 Task: When did the Luminism movement take place?
Action: Mouse moved to (233, 154)
Screenshot: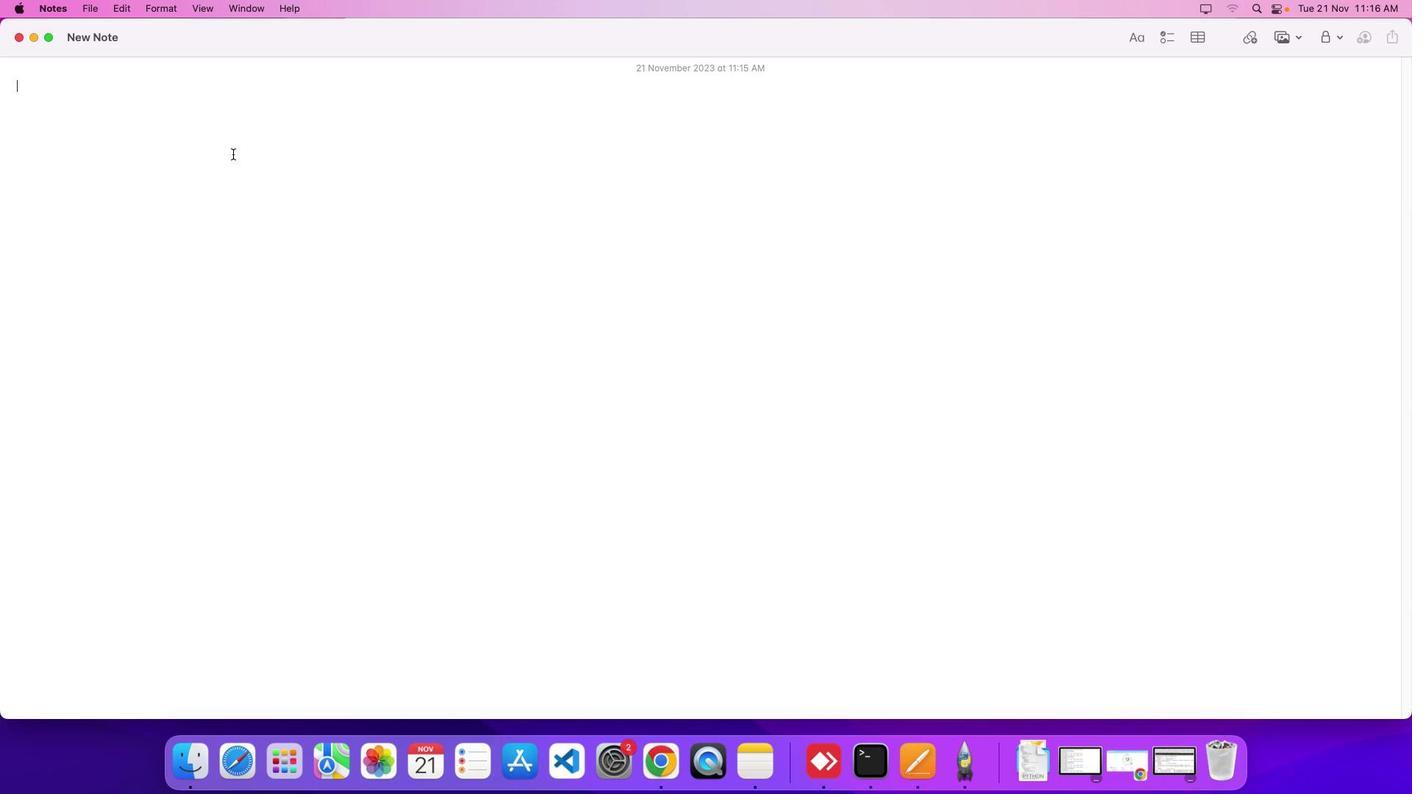 
Action: Mouse pressed left at (233, 154)
Screenshot: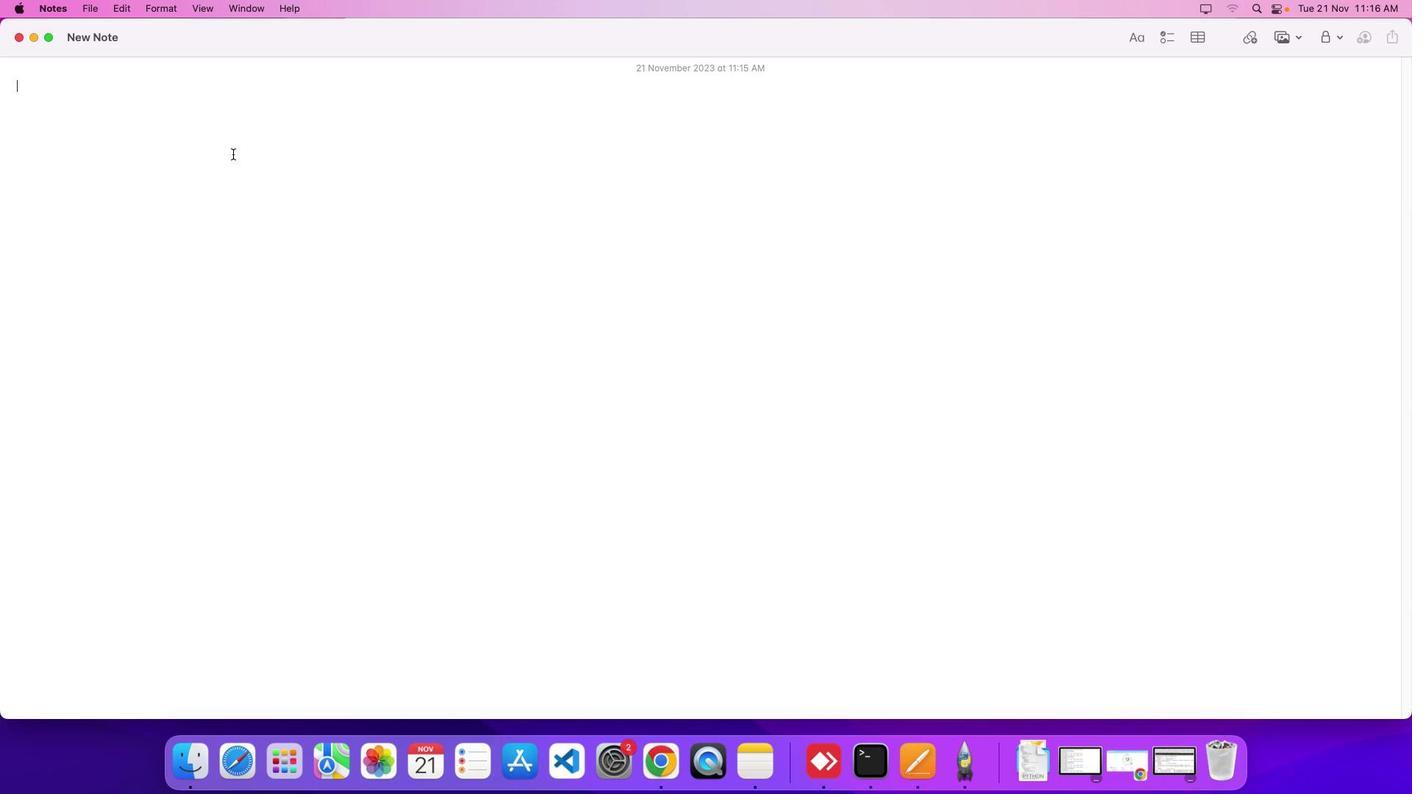 
Action: Mouse moved to (233, 153)
Screenshot: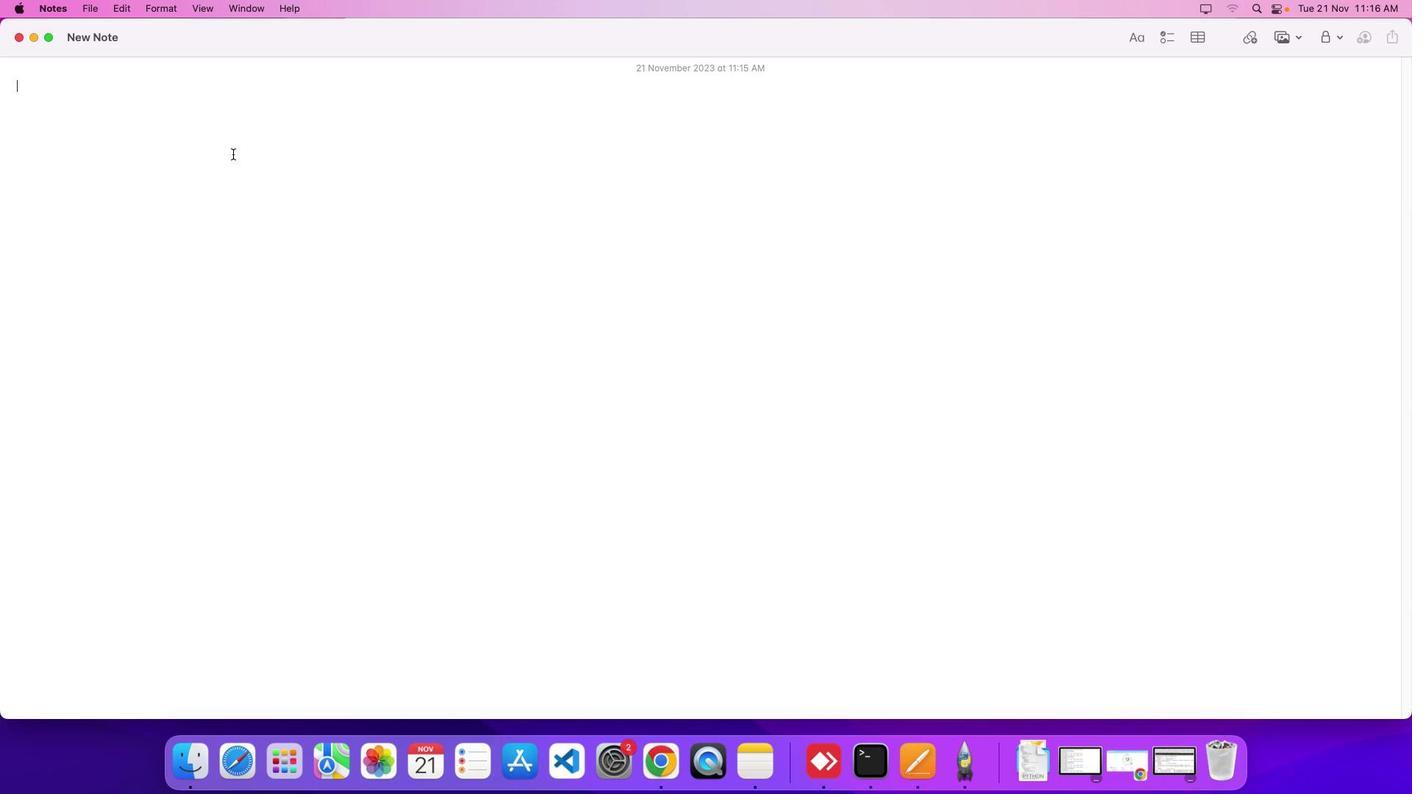 
Action: Key pressed Key.shift'W''h''e''n'Key.space'd''i''d'Key.space't''h''e'Key.spaceKey.shift'L''u''m''i''n''i''s''m'Key.space'm''o''v''e''m''e''n''t'Key.space't''a''k''e'Key.space'p''l''a''c''e'Key.shift_r'?'Key.enter
Screenshot: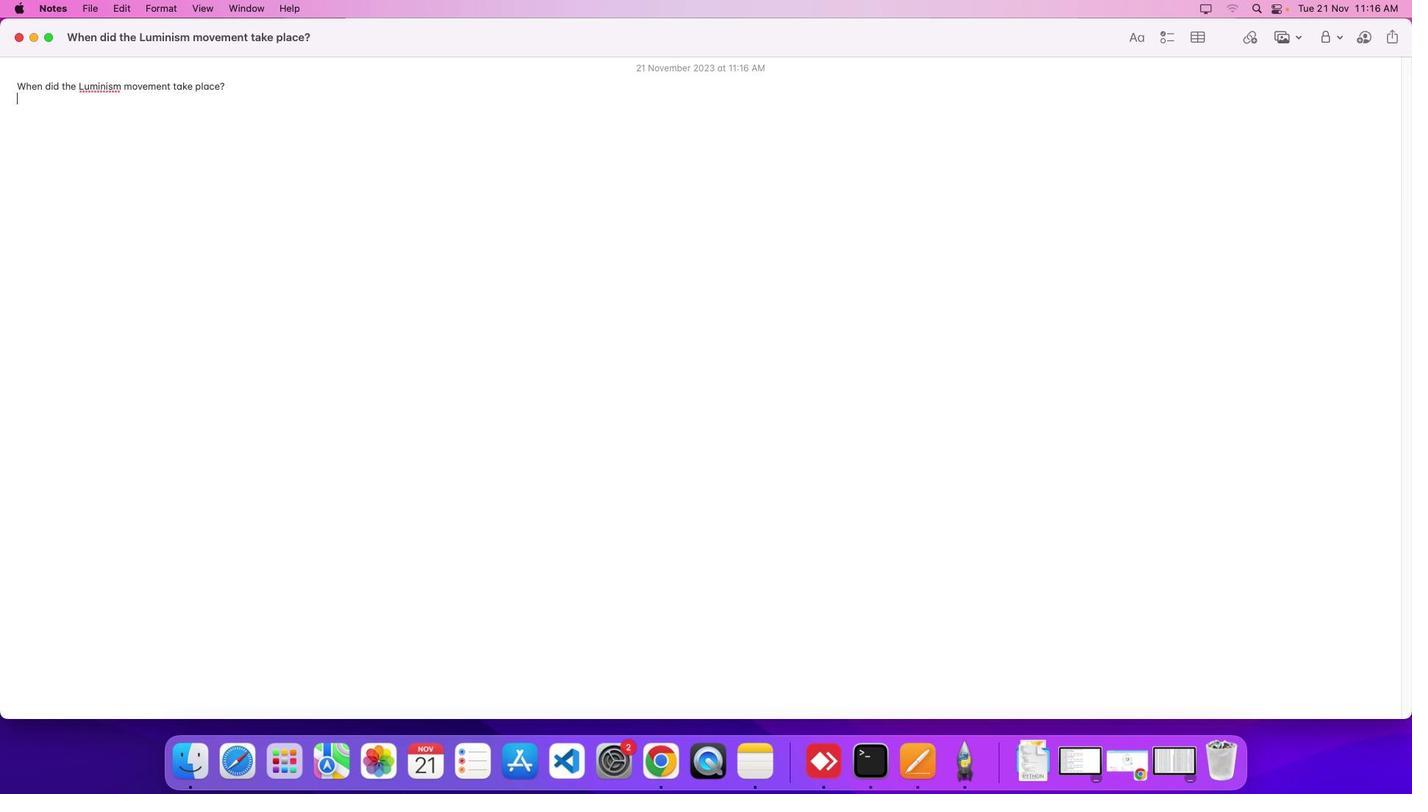 
Action: Mouse moved to (1127, 761)
Screenshot: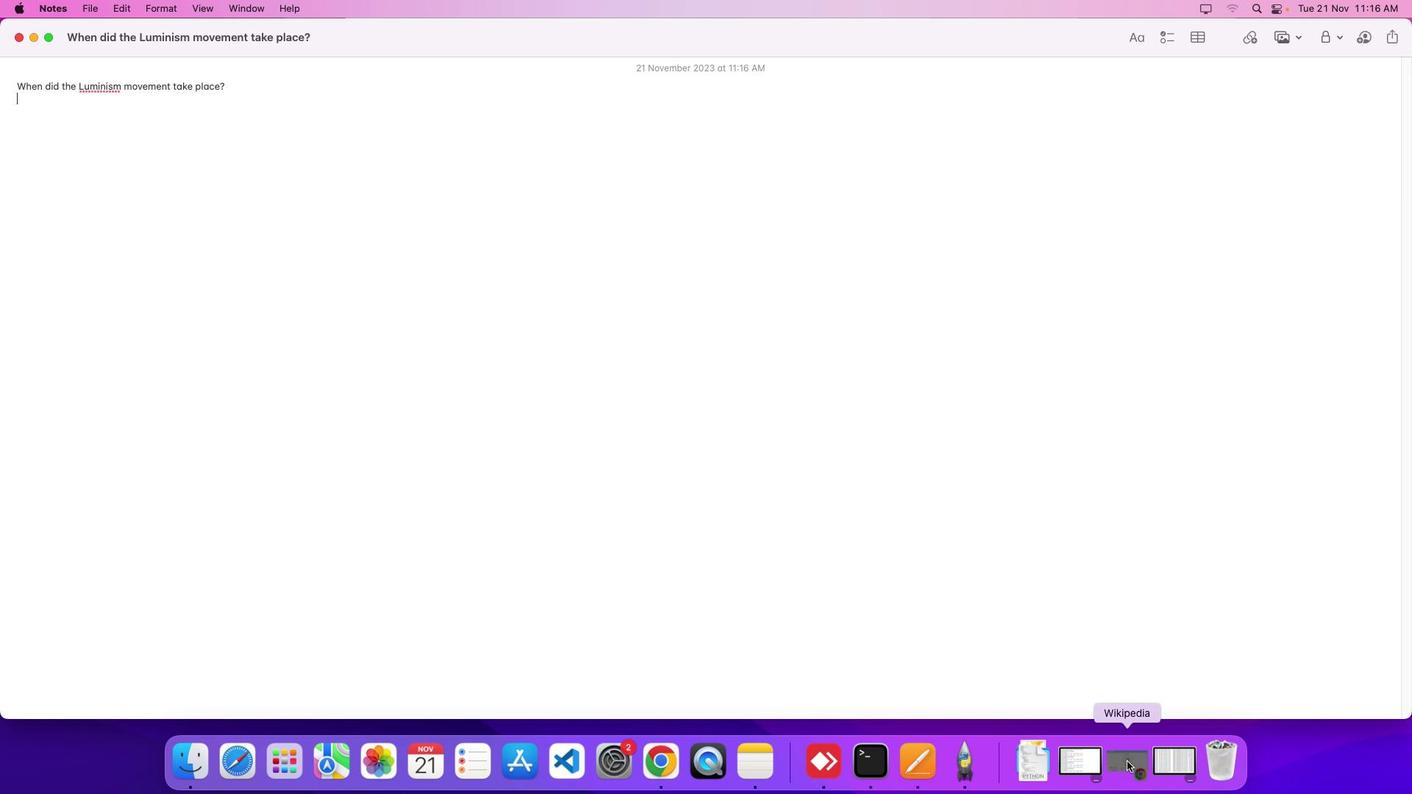 
Action: Mouse pressed left at (1127, 761)
Screenshot: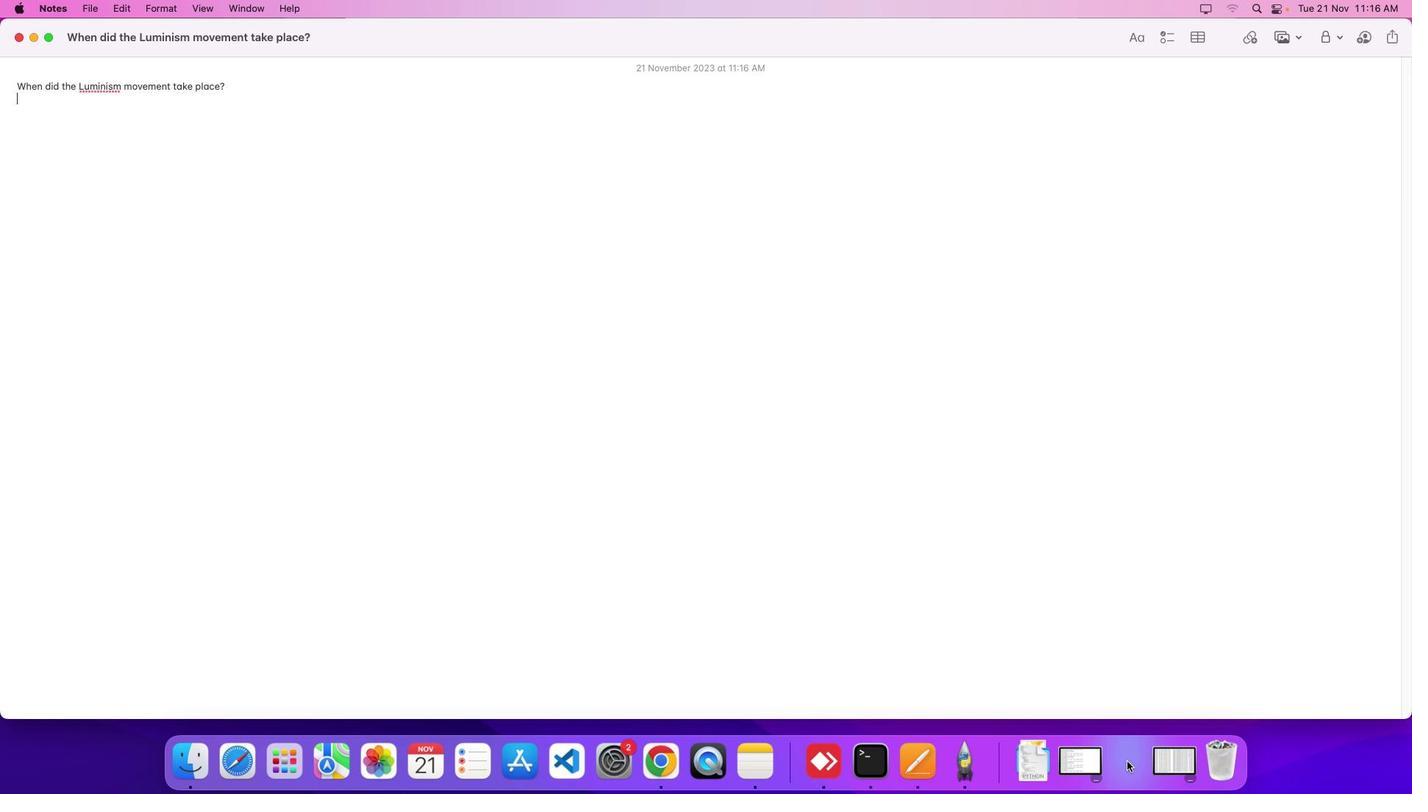 
Action: Mouse moved to (557, 473)
Screenshot: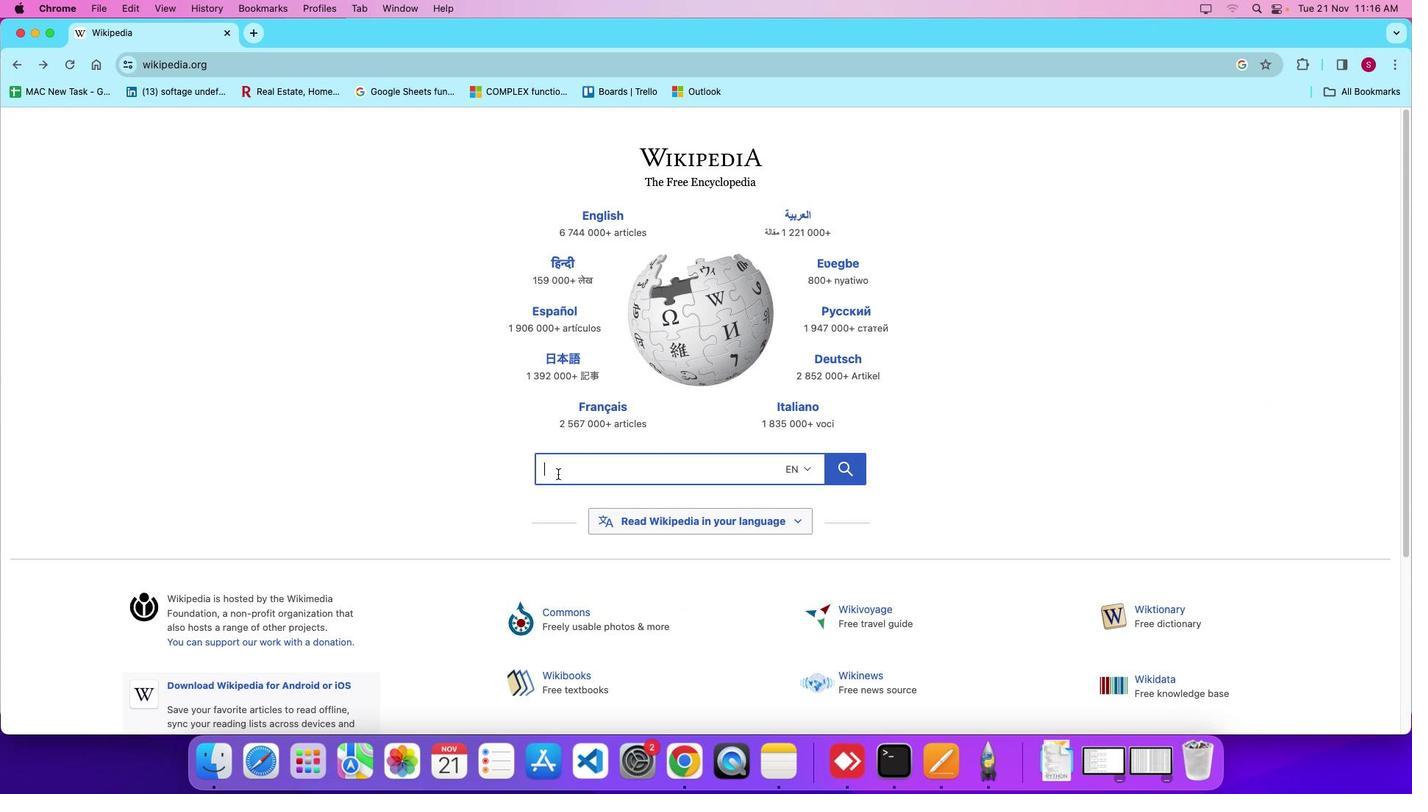 
Action: Mouse pressed left at (557, 473)
Screenshot: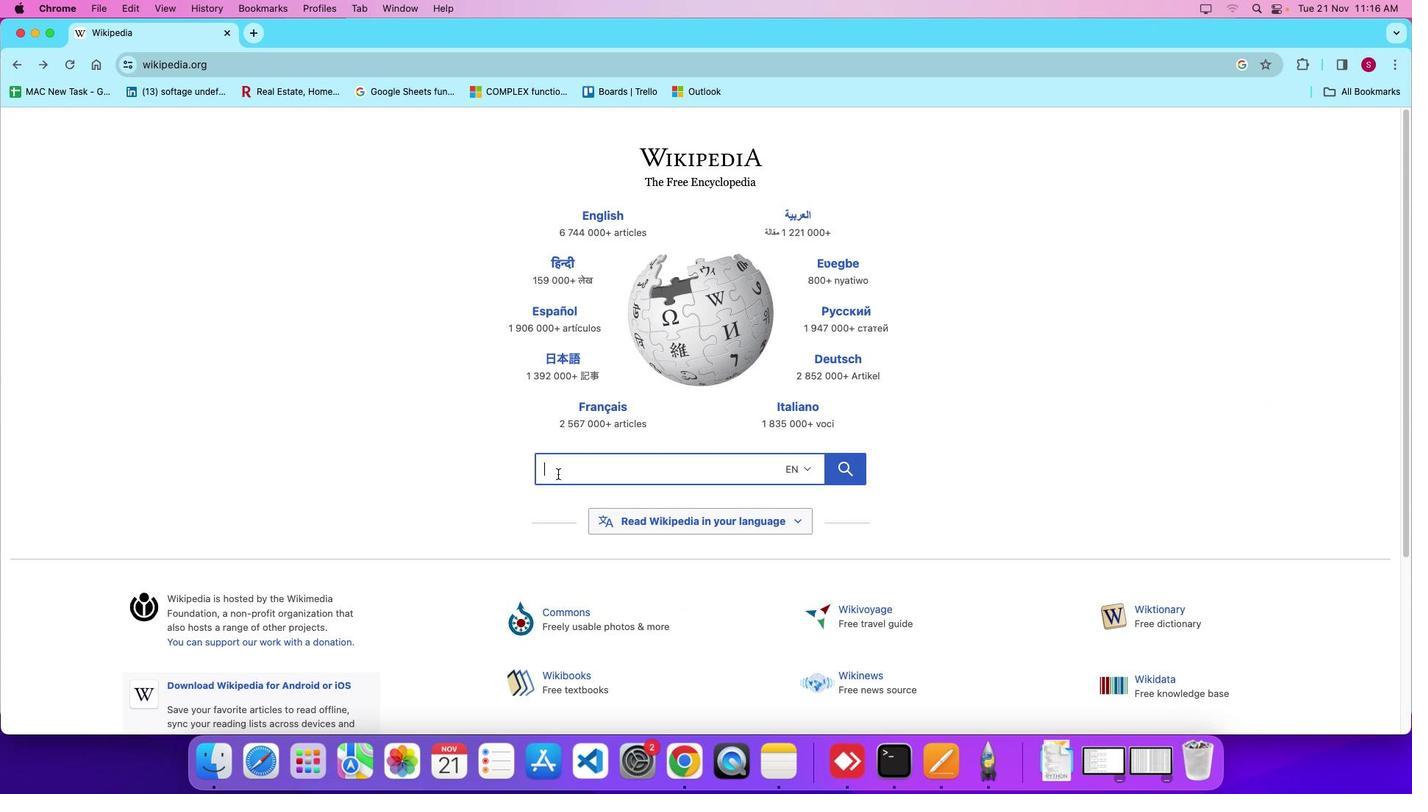 
Action: Mouse moved to (558, 473)
Screenshot: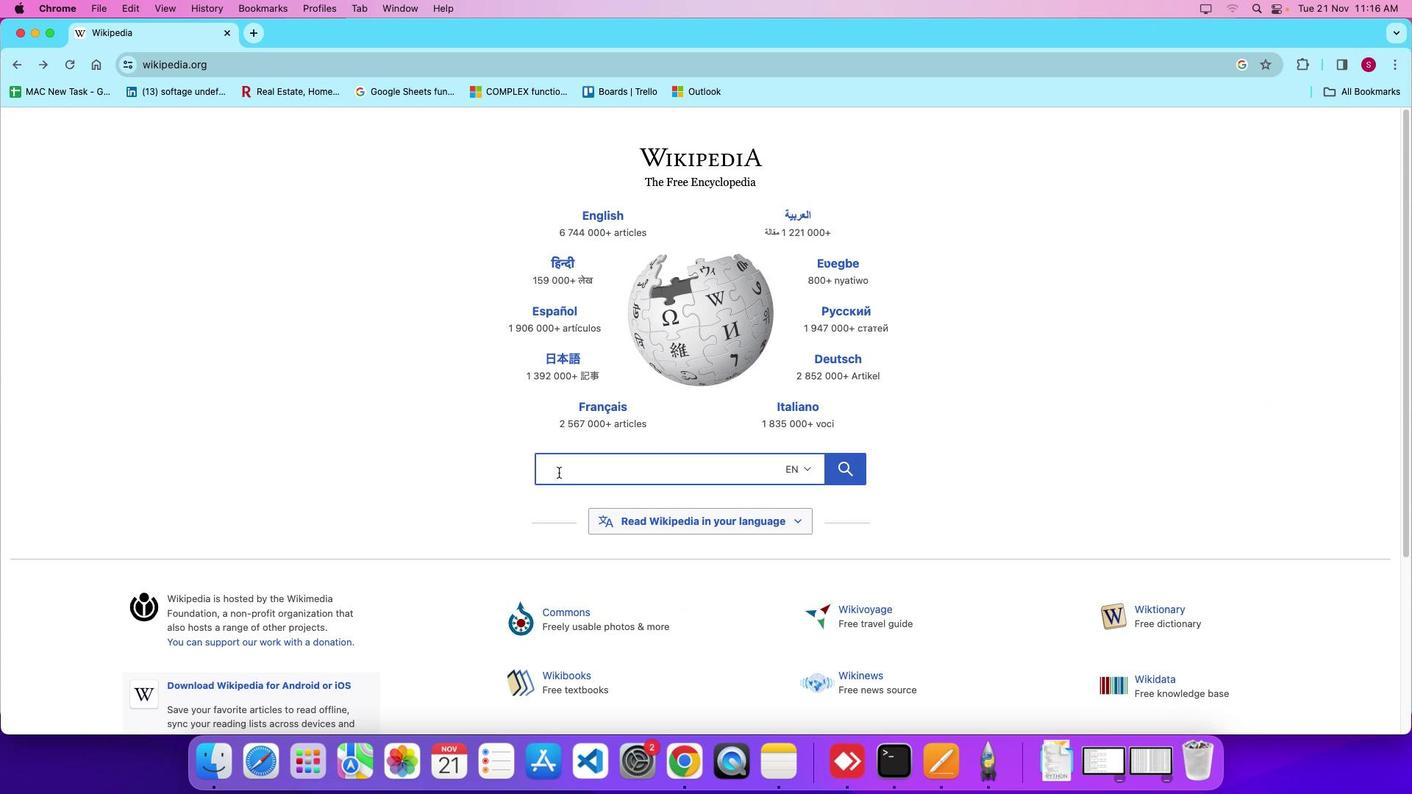
Action: Key pressed Key.shift'L''u''n'Key.backspace'm''i''n''i''s''m'Key.space'm''o''v''e''m''e''n''t'Key.enter
Screenshot: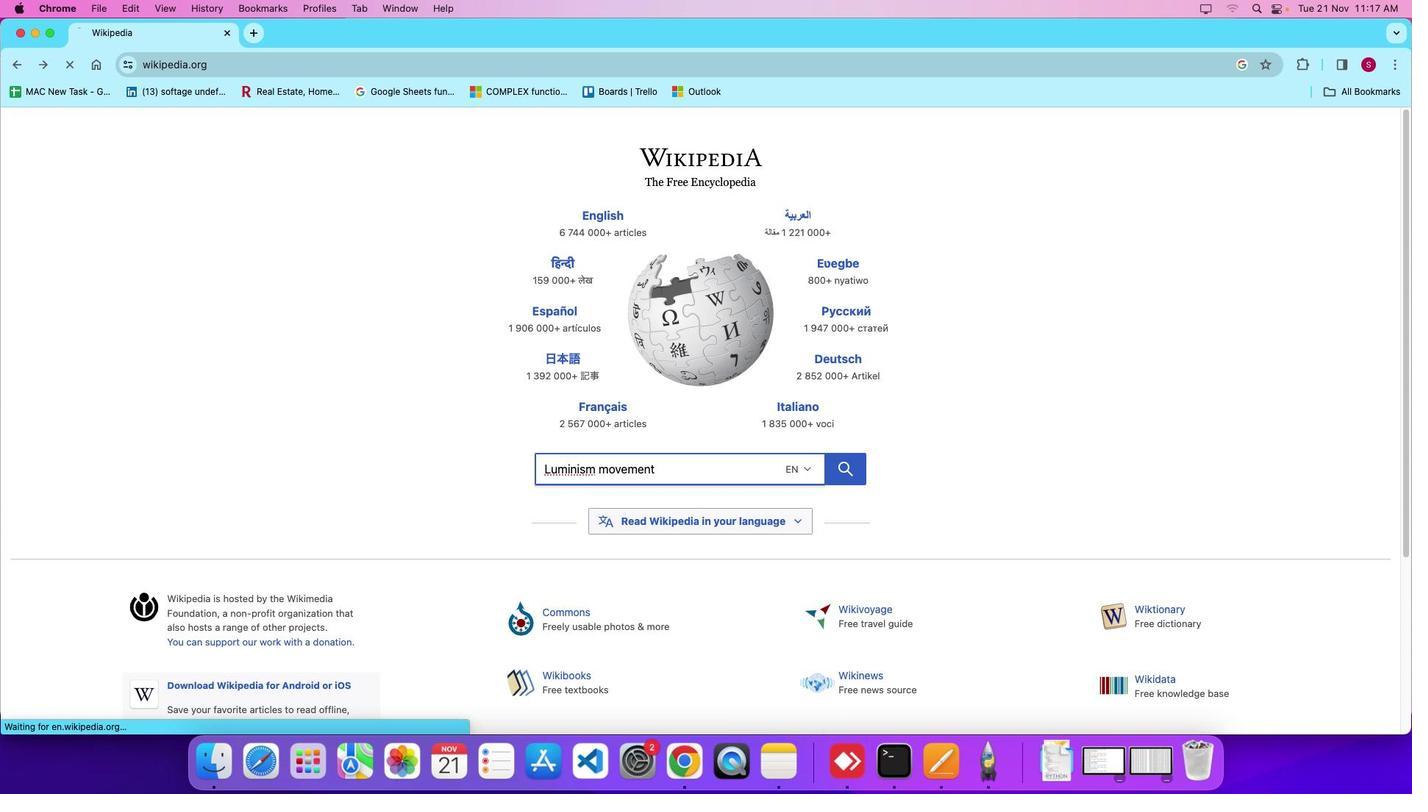 
Action: Mouse moved to (851, 471)
Screenshot: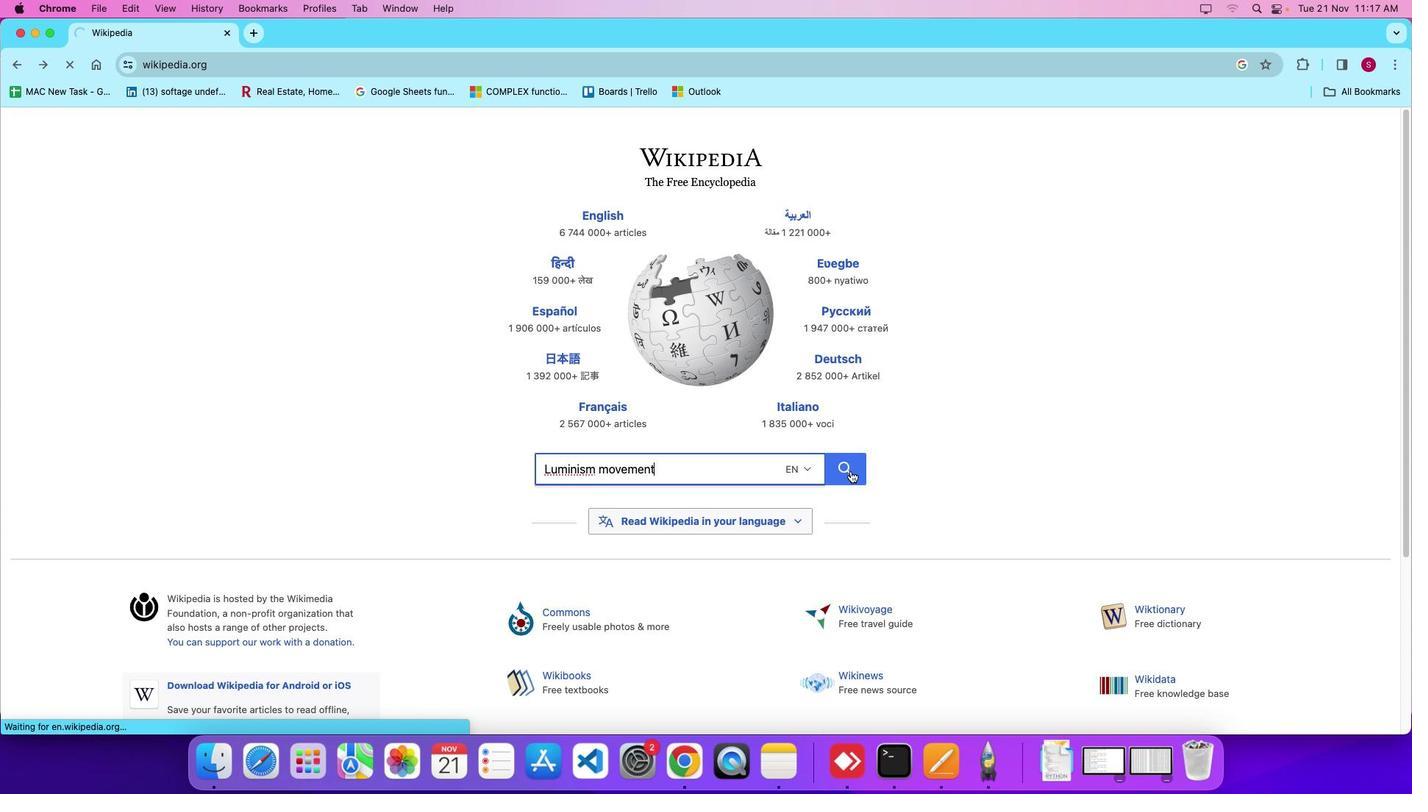 
Action: Mouse pressed left at (851, 471)
Screenshot: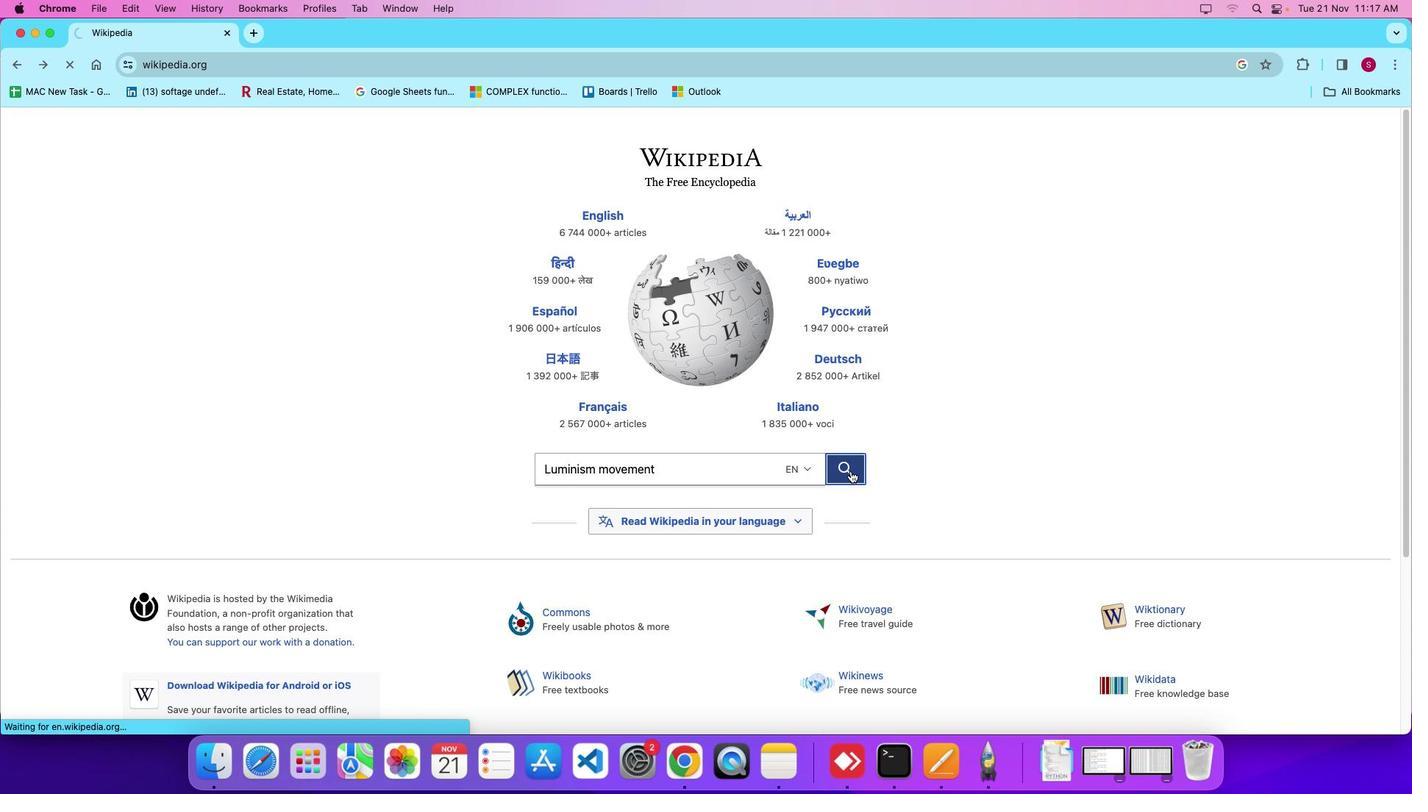 
Action: Mouse moved to (265, 442)
Screenshot: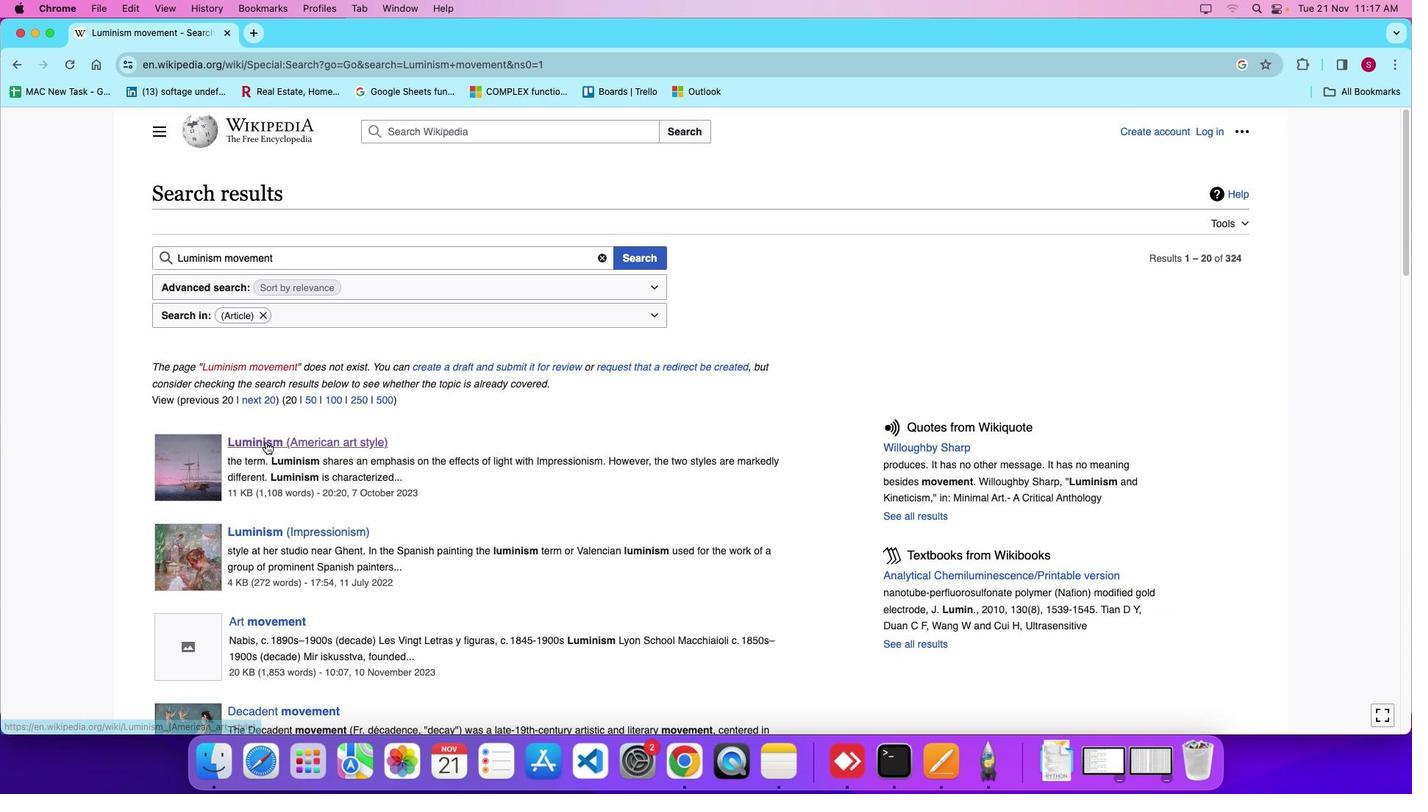 
Action: Mouse pressed left at (265, 442)
Screenshot: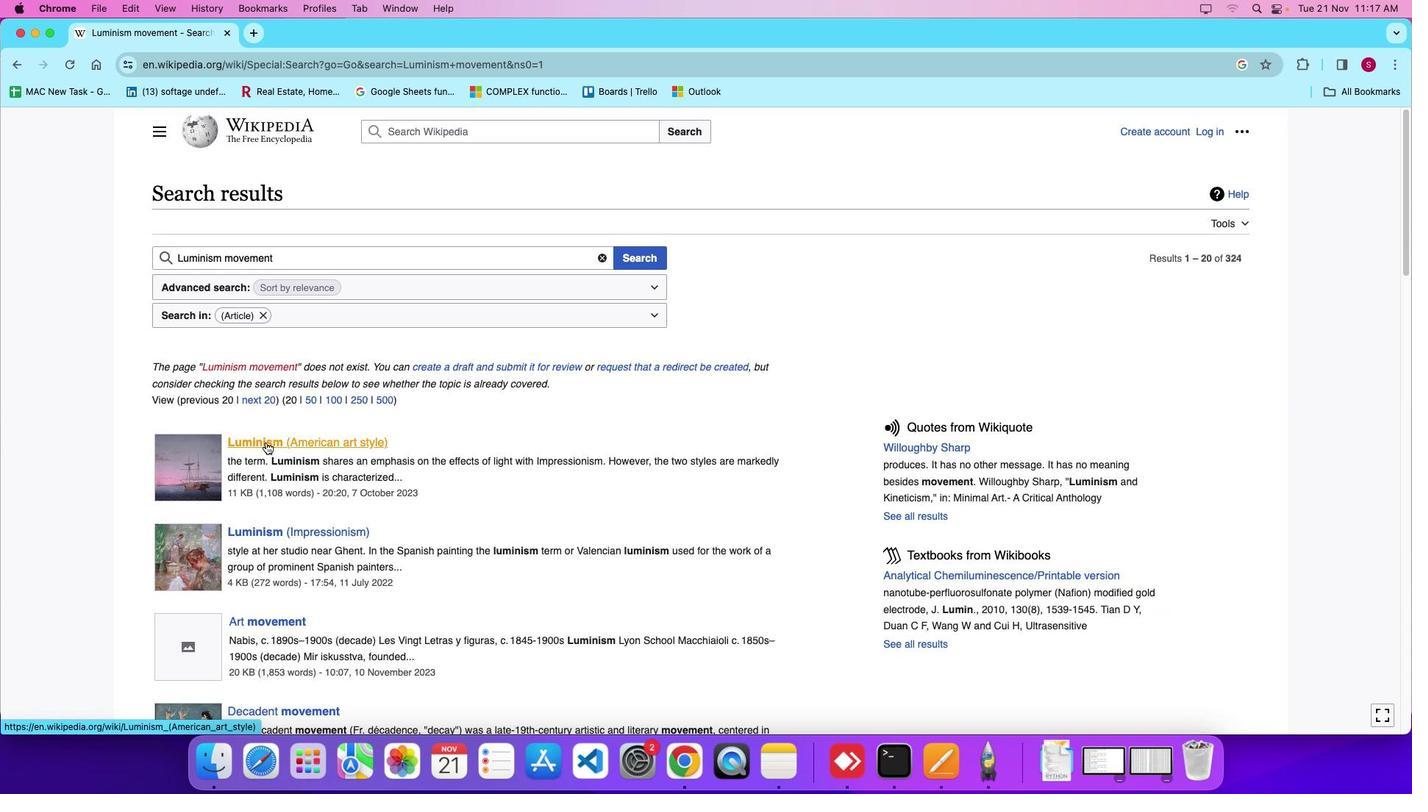 
Action: Mouse moved to (1407, 139)
Screenshot: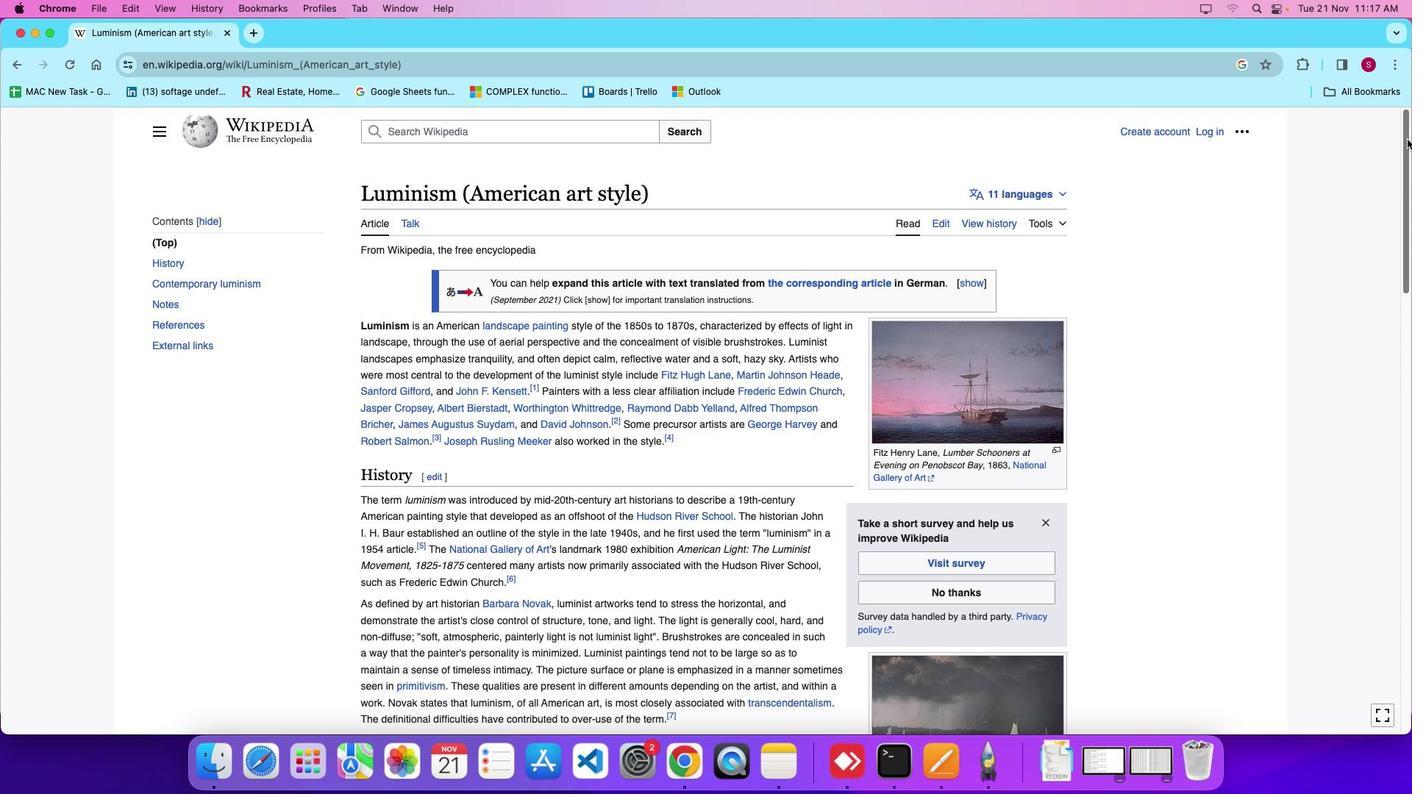 
Action: Mouse pressed left at (1407, 139)
Screenshot: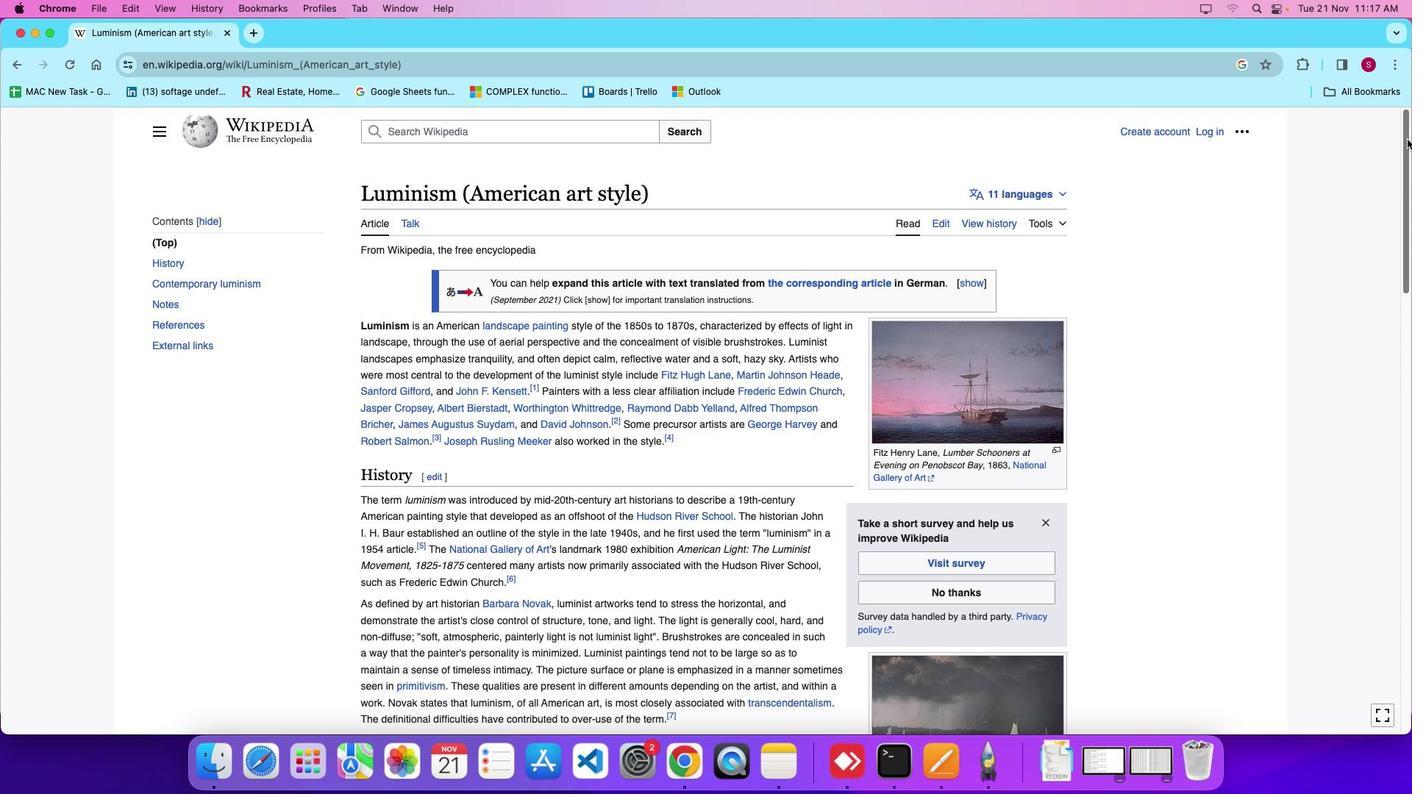 
Action: Mouse moved to (34, 33)
Screenshot: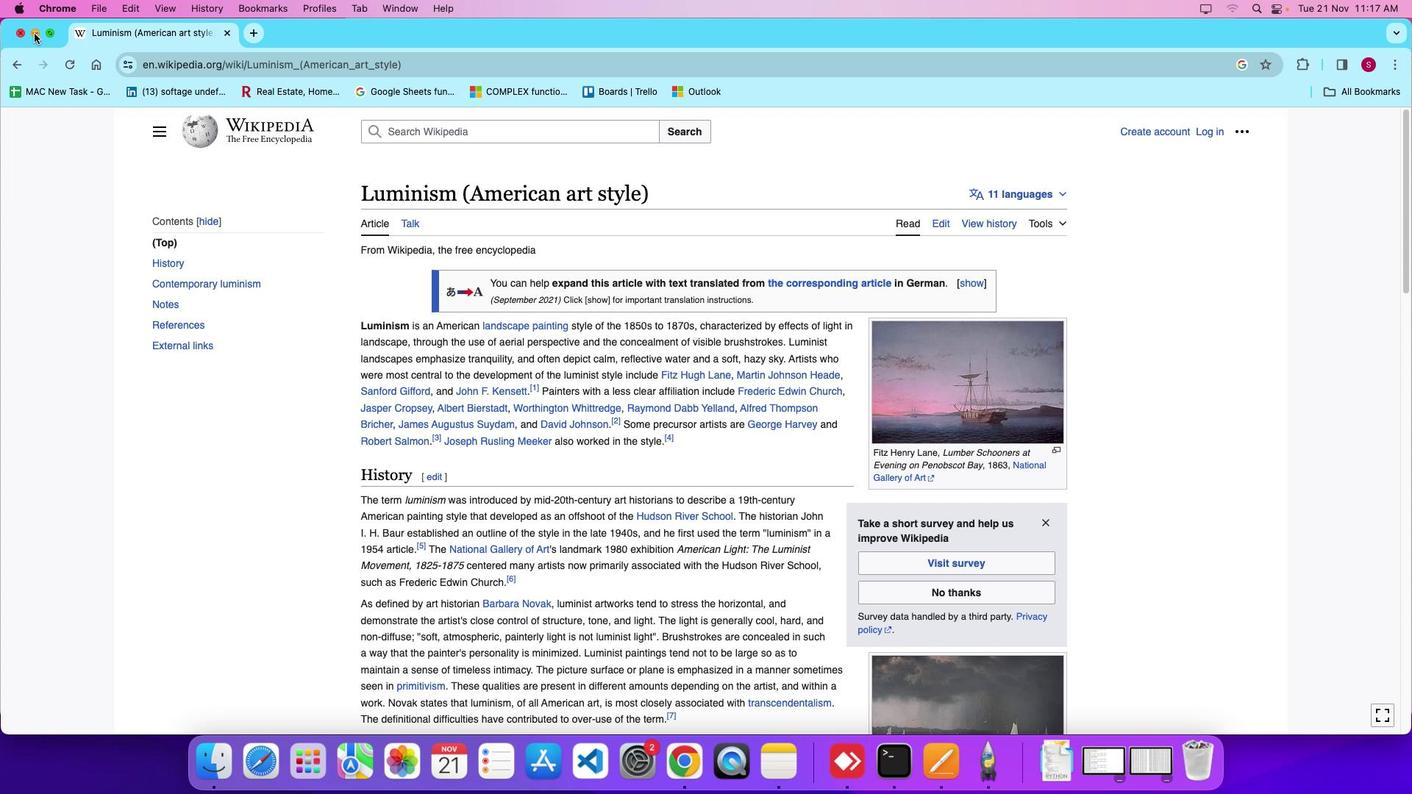
Action: Mouse pressed left at (34, 33)
Screenshot: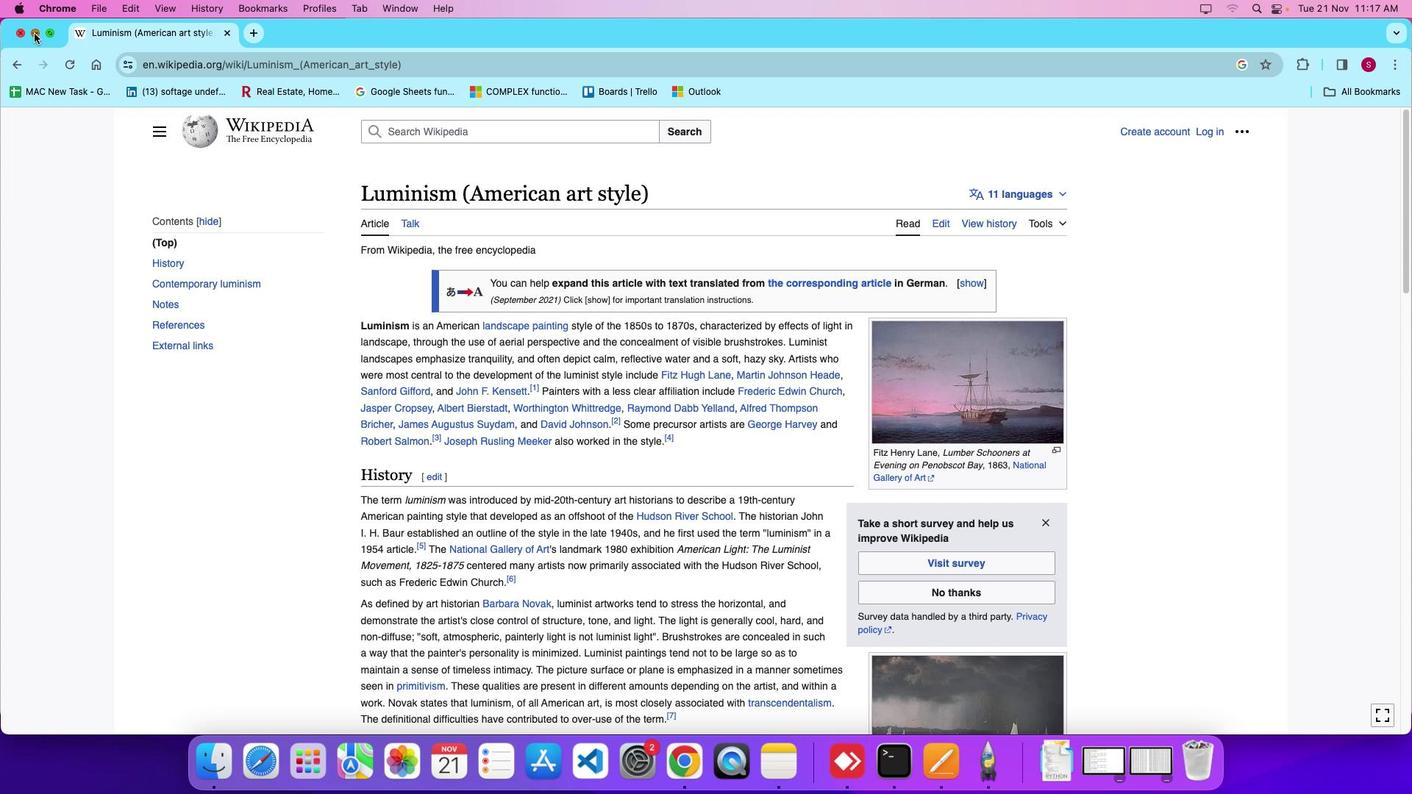 
Action: Mouse moved to (98, 127)
Screenshot: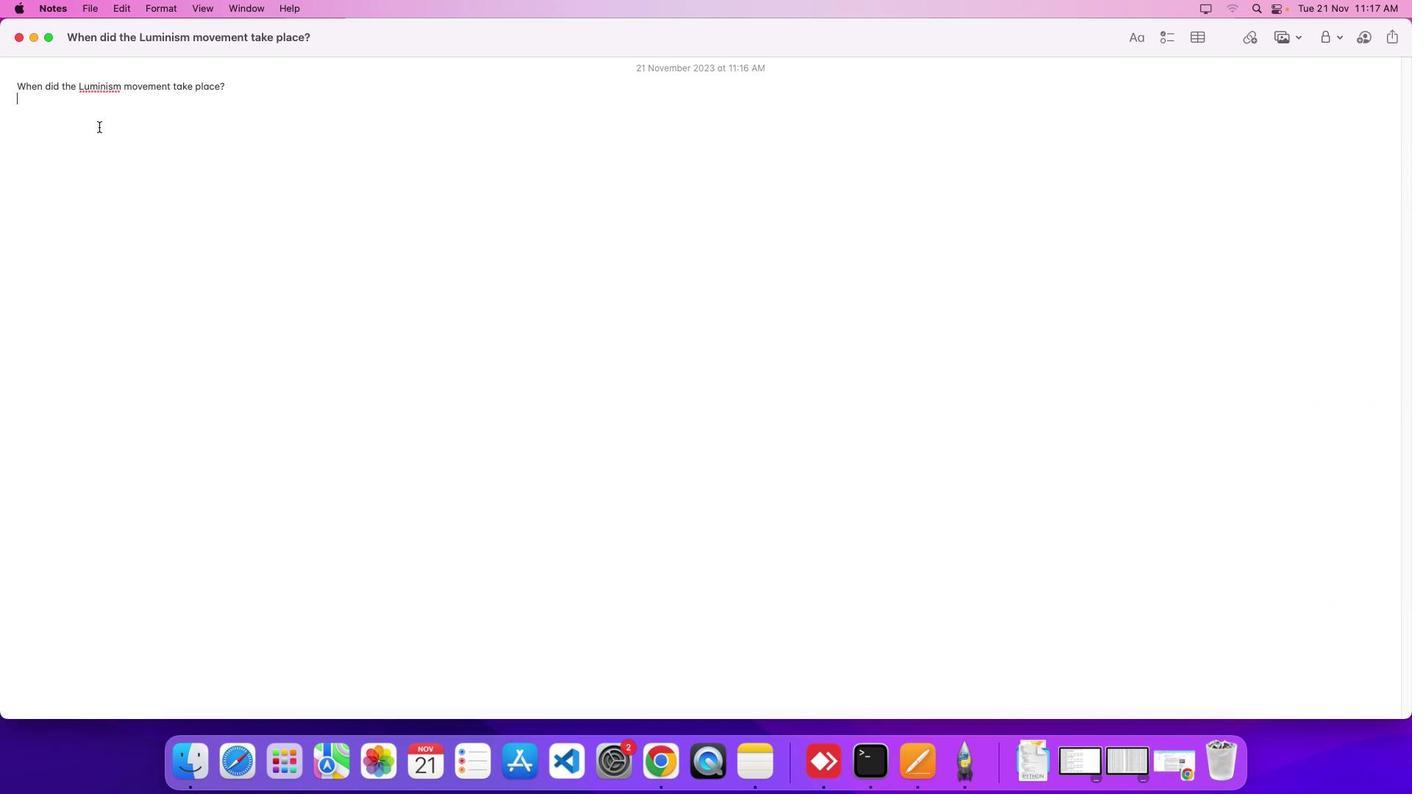 
Action: Mouse pressed left at (98, 127)
Screenshot: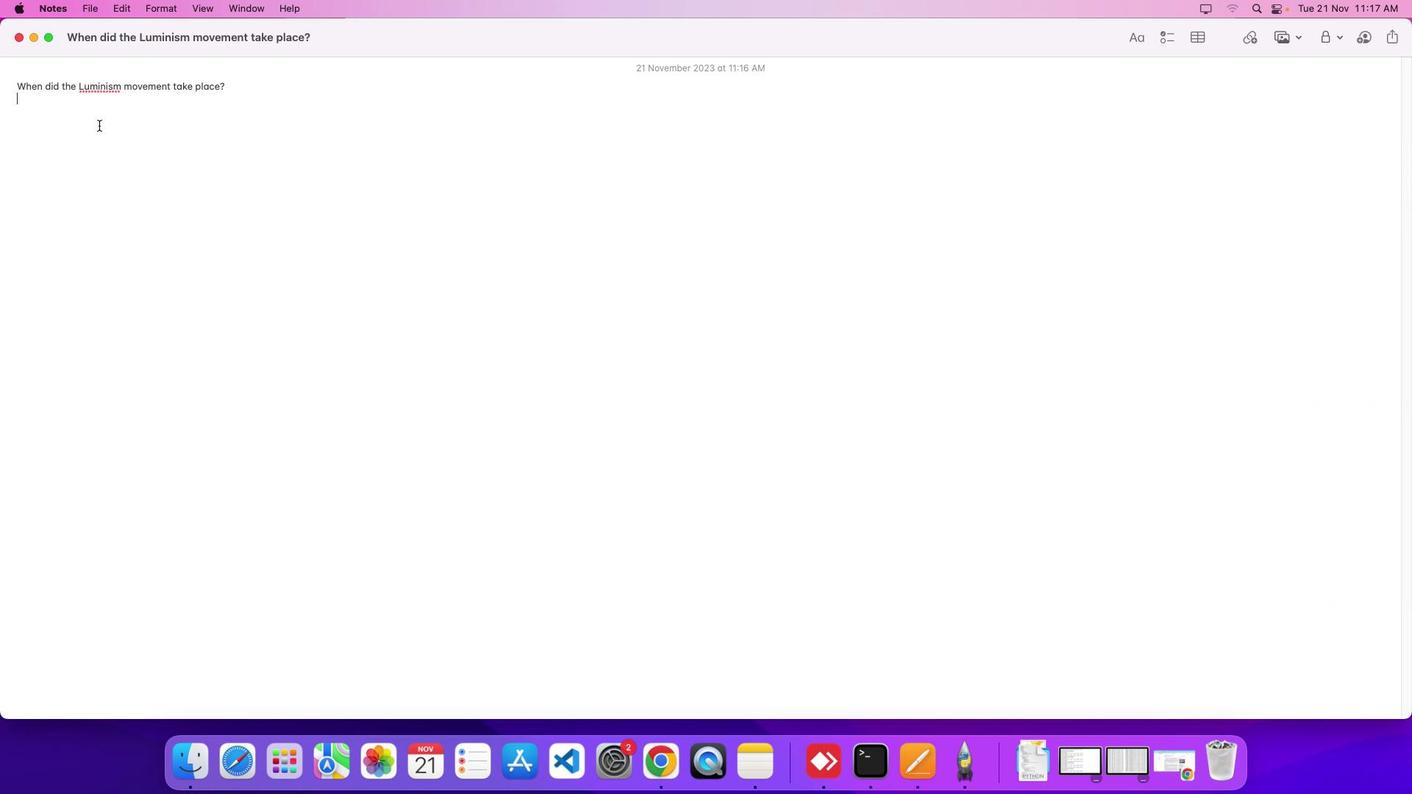 
Action: Mouse moved to (164, 86)
Screenshot: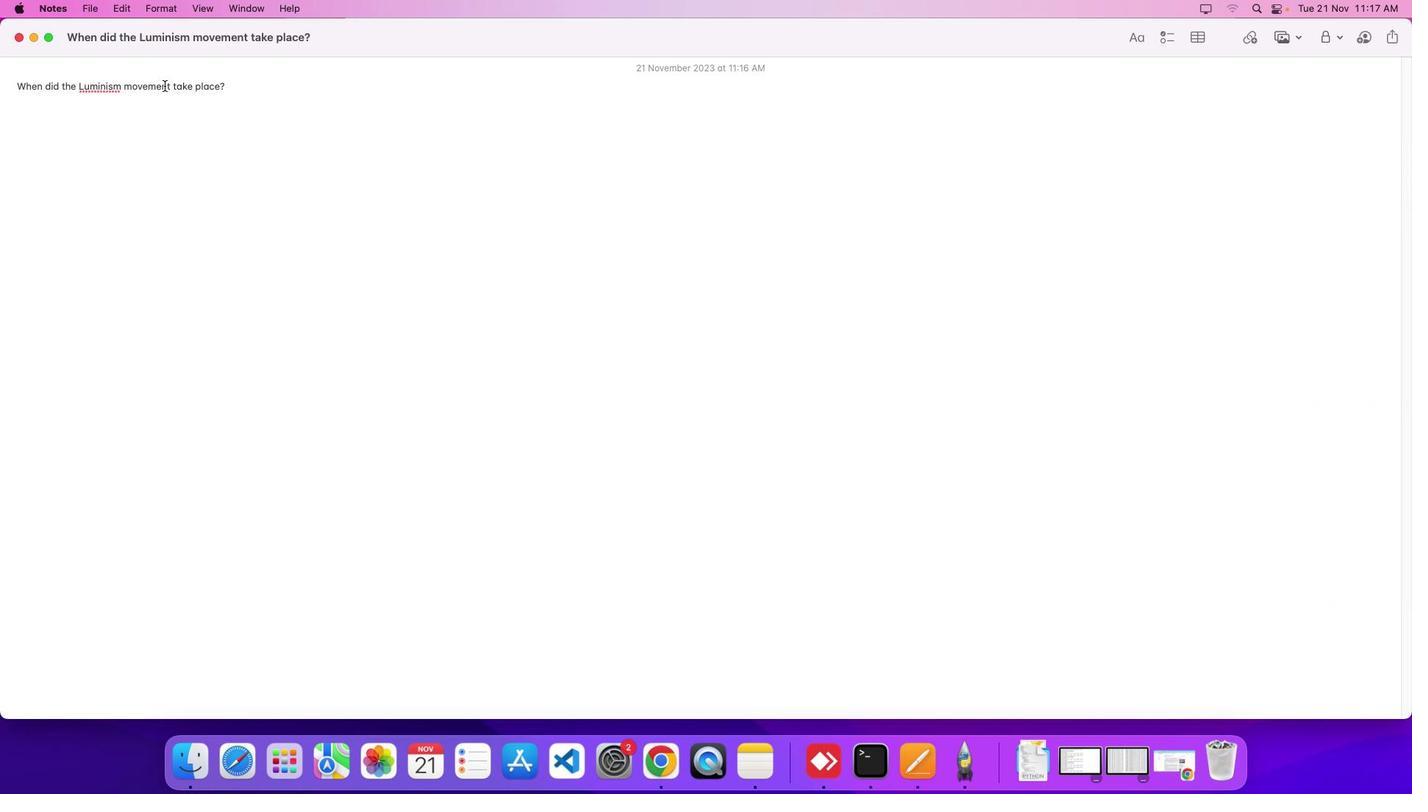 
Action: Key pressed Key.shift'T''h''e'Key.spaceKey.shift'L''u''m''i''n''i''s''m'Key.spaceKey.shift'M'Key.backspace'm''o''v''e''m''e''n''t'Key.space'w''h''i''c''h'Key.space'w''a''s'Key.space'a''n''b'Key.spaceKey.backspaceKey.backspaceKey.spaceKey.shift'A''m''e''r''i''c''n''a'Key.spaceKey.backspaceKey.space'l''a''n''d''s''c''a''p''e'Key.space'p''a''i''n''t''i''n''g'Key.space's''t''y''l''e'','Key.space't''o''o''k'Key.space'p''l''a''c''e'Key.space'b''e''t''w''e''e''n'Key.space't''h''e'Key.space'1''8''5''0''s'Key.space'a''n''d'Key.space't''h''e'Key.space'1''8''7''0''s''.'
Screenshot: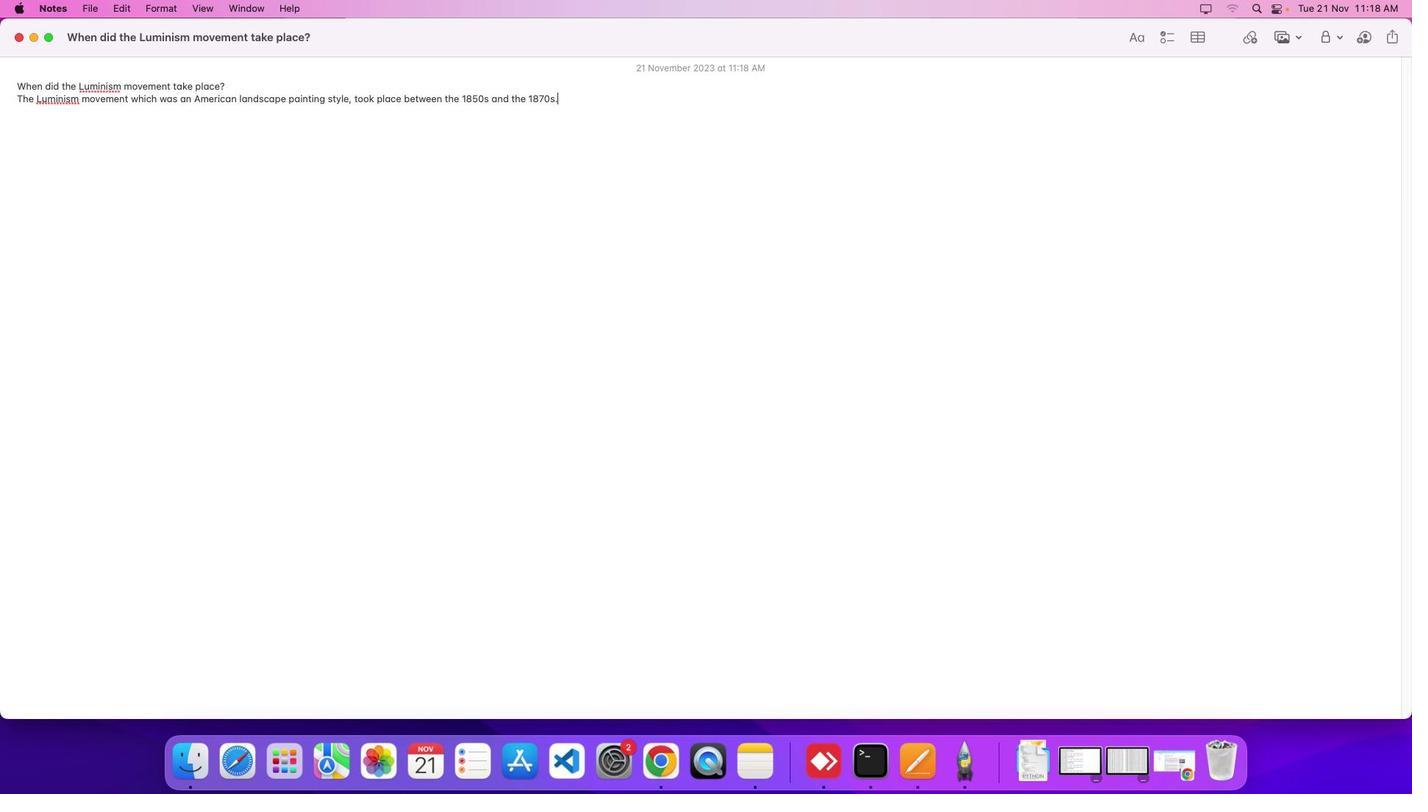 
